 Task: Add a condition where "Requester Is Current user" in new tickets in your groups.
Action: Mouse moved to (110, 394)
Screenshot: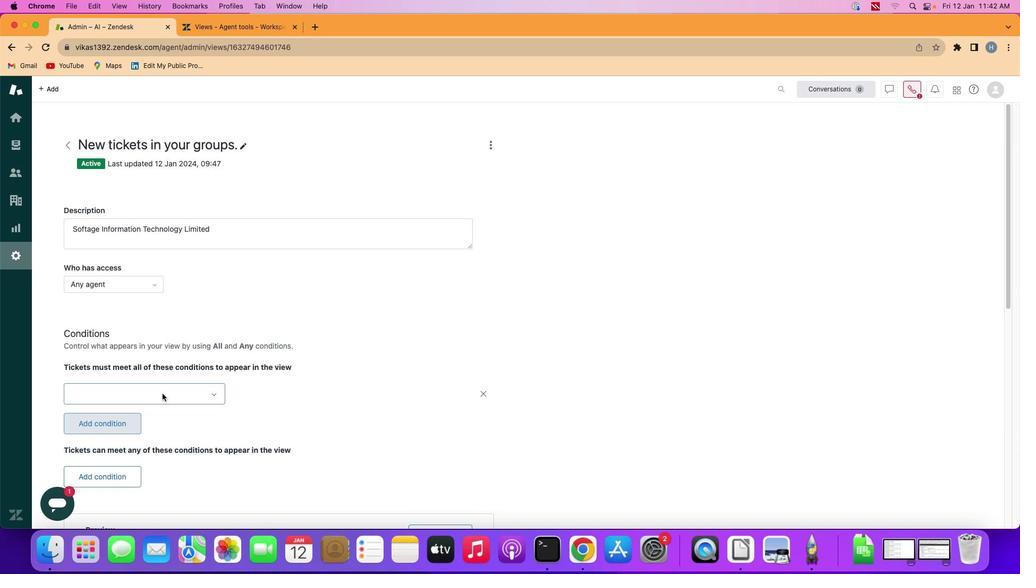 
Action: Mouse pressed left at (110, 394)
Screenshot: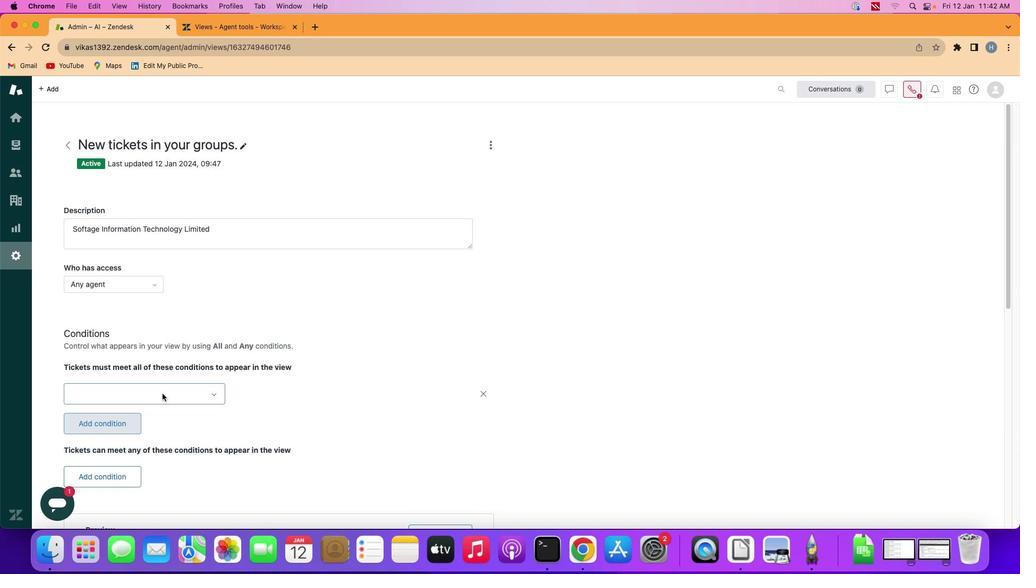 
Action: Mouse moved to (170, 392)
Screenshot: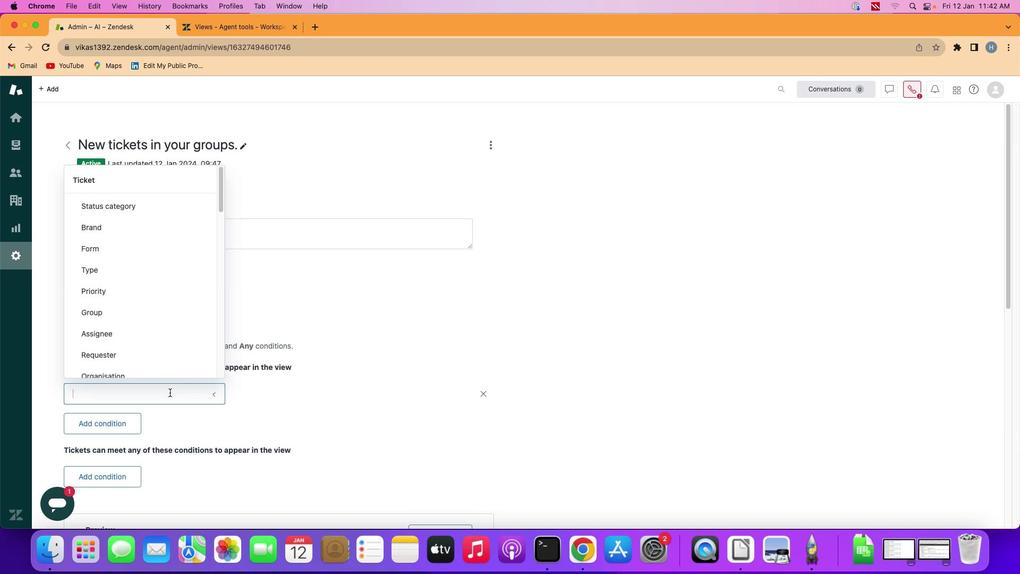 
Action: Mouse pressed left at (170, 392)
Screenshot: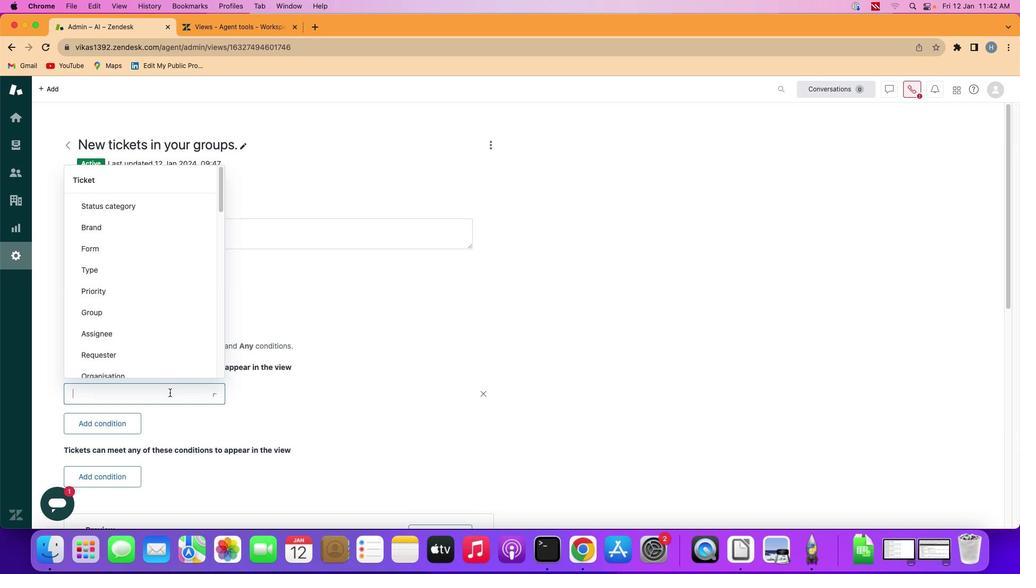 
Action: Mouse moved to (165, 358)
Screenshot: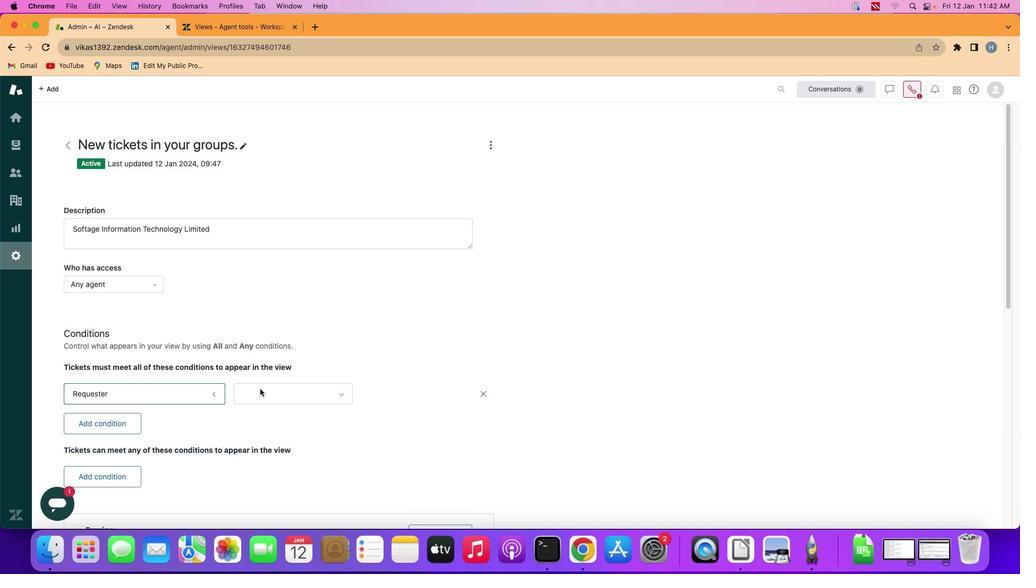 
Action: Mouse pressed left at (165, 358)
Screenshot: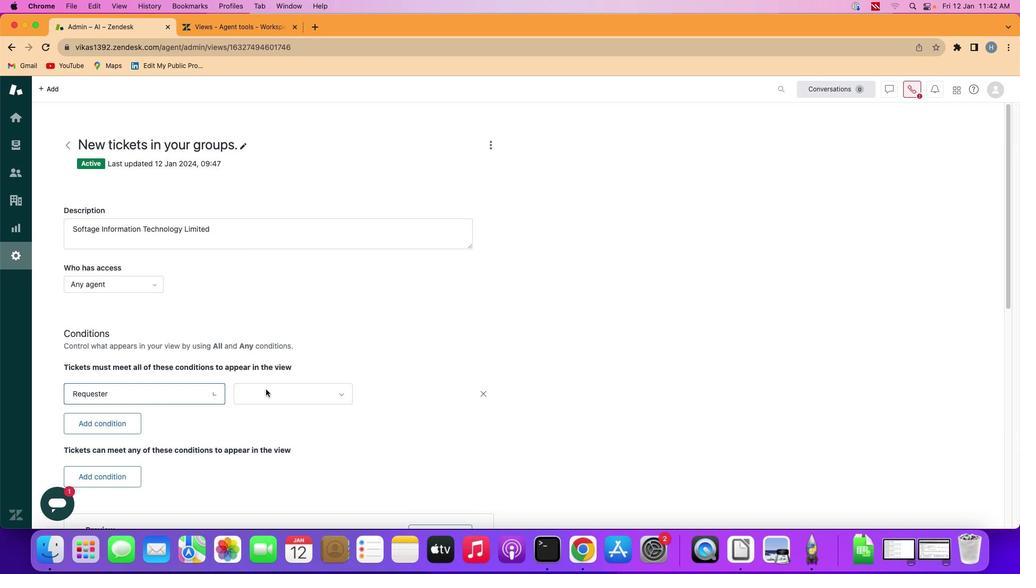 
Action: Mouse moved to (271, 390)
Screenshot: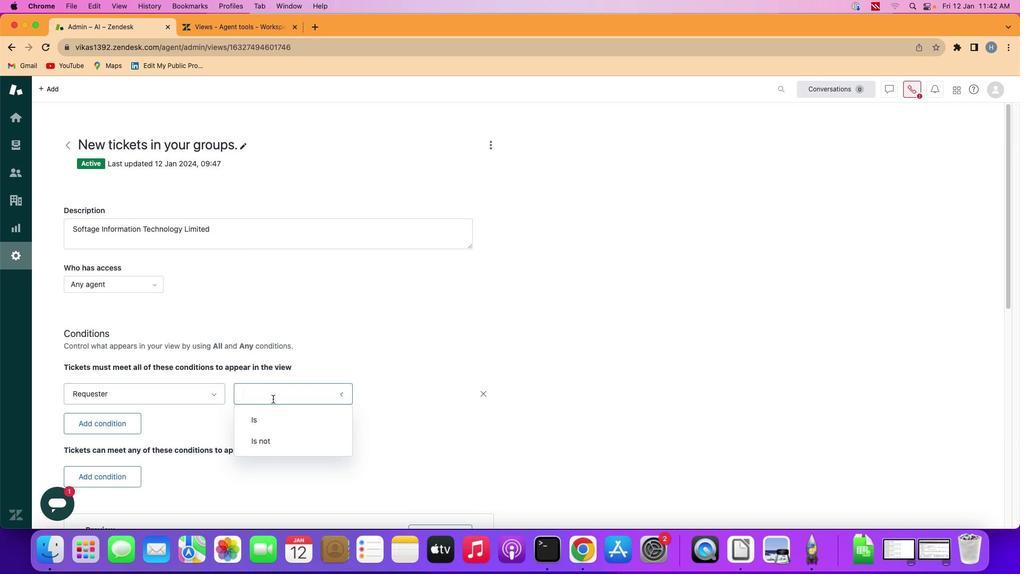 
Action: Mouse pressed left at (271, 390)
Screenshot: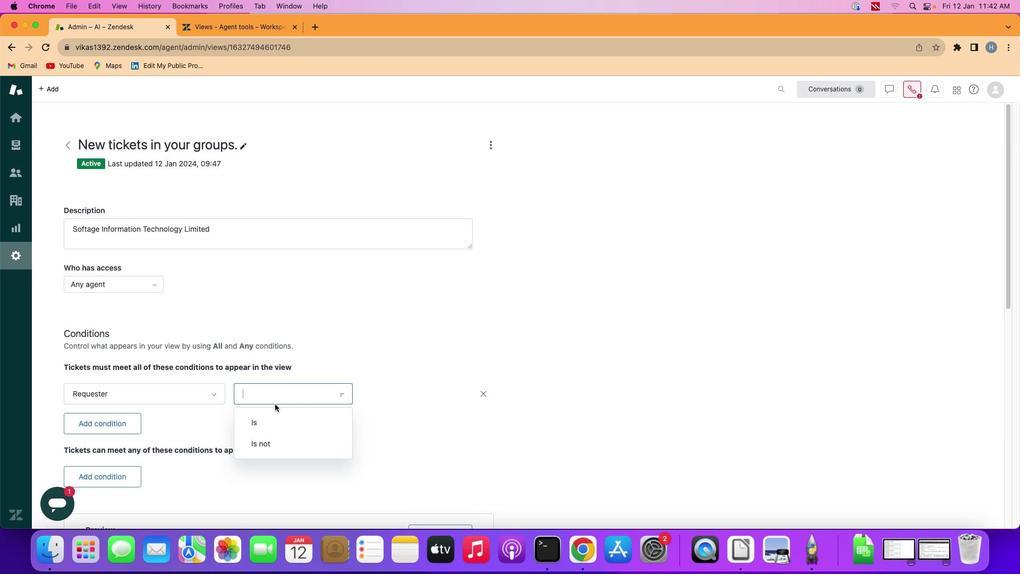
Action: Mouse moved to (278, 414)
Screenshot: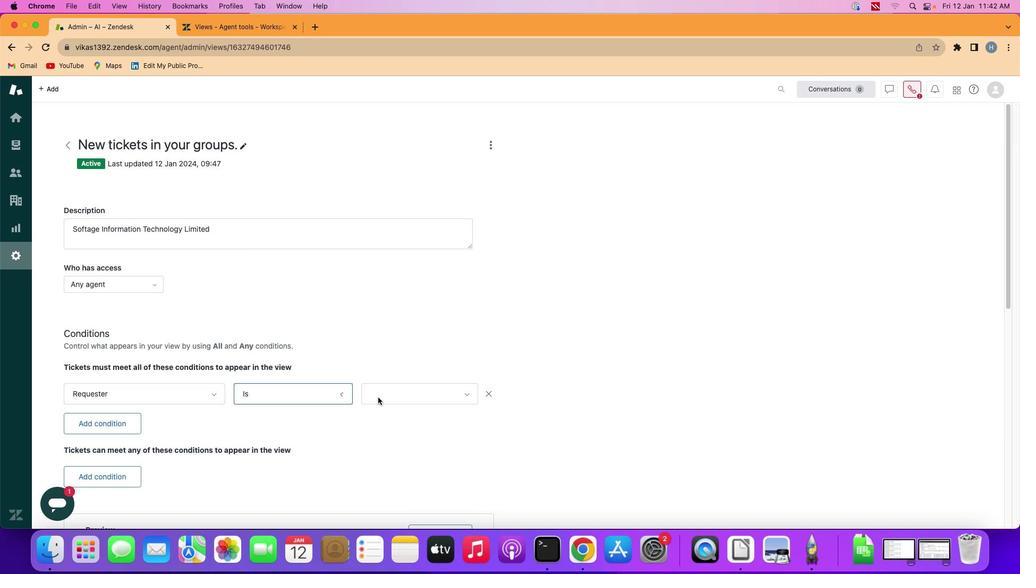 
Action: Mouse pressed left at (278, 414)
Screenshot: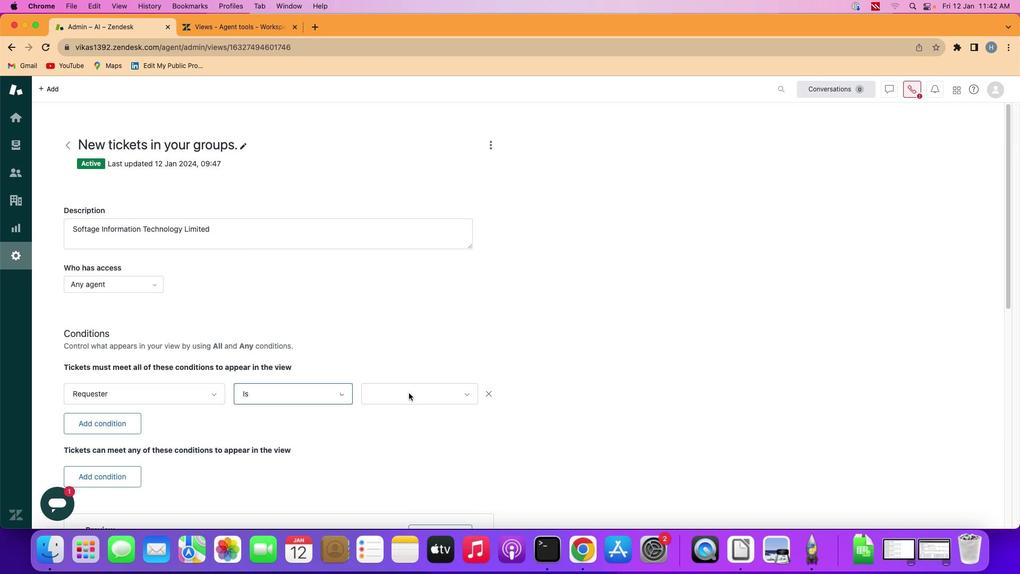 
Action: Mouse moved to (416, 391)
Screenshot: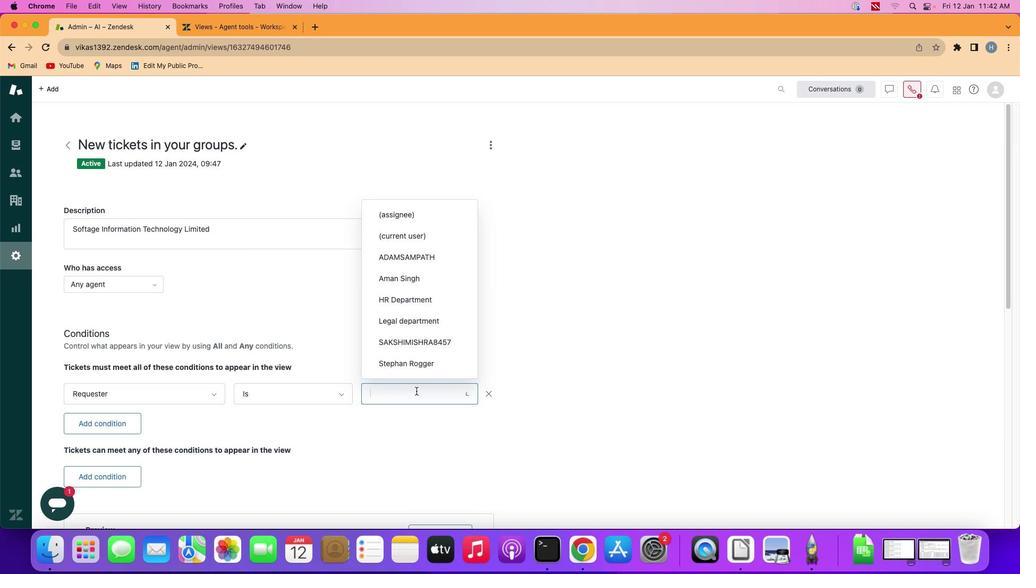 
Action: Mouse pressed left at (416, 391)
Screenshot: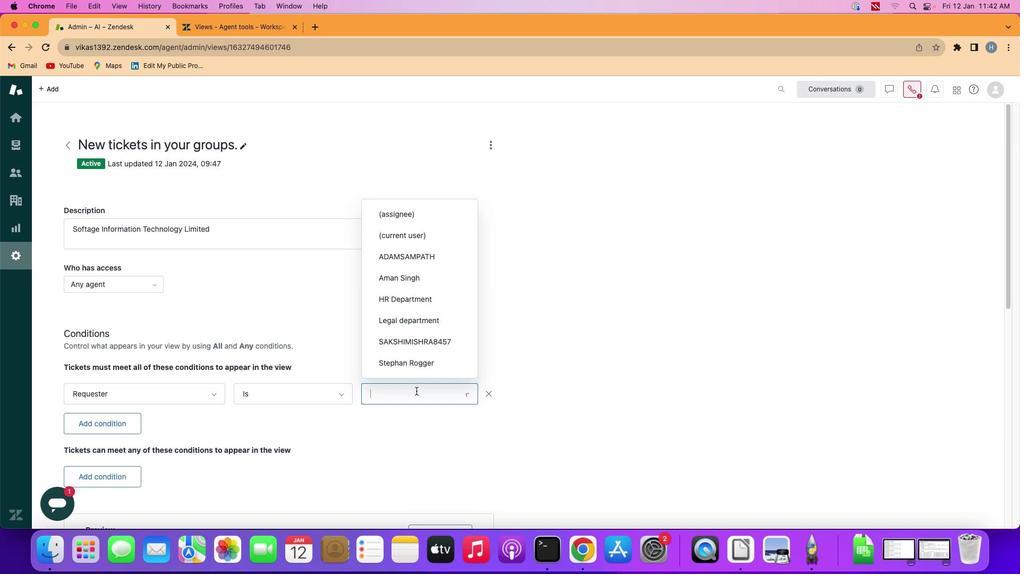 
Action: Mouse moved to (432, 239)
Screenshot: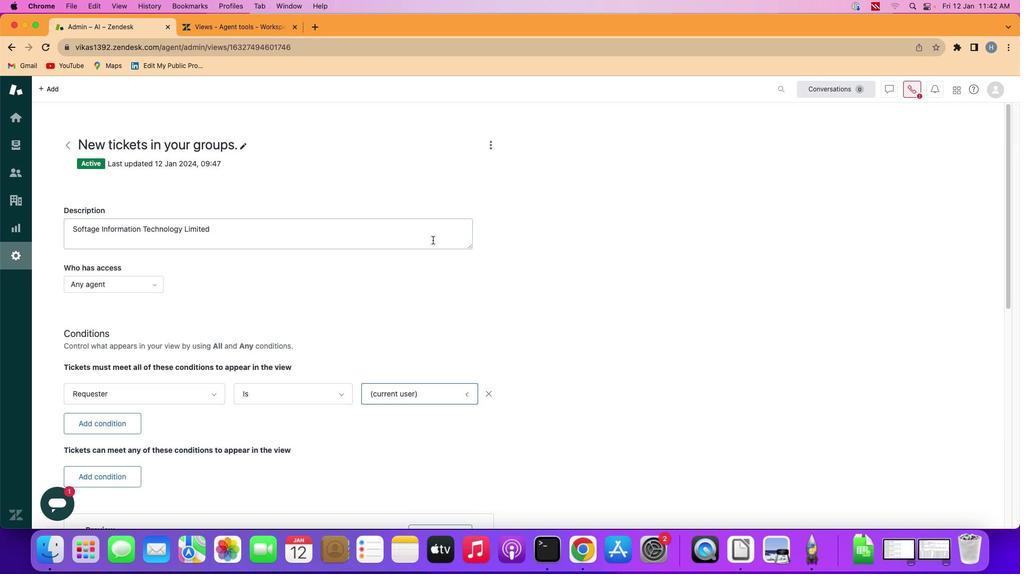 
Action: Mouse pressed left at (432, 239)
Screenshot: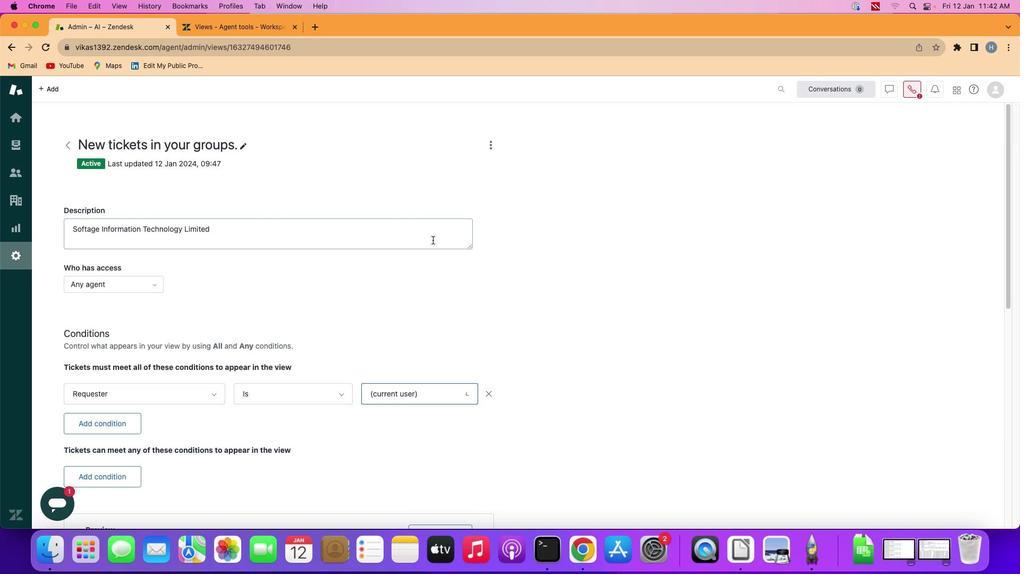 
